Task: Create New Customer with Customer Name: Frosty's Trading Post, Billing Address Line1: 4287 Palmer Road, Billing Address Line2:  Westerville, Billing Address Line3:  Ohio 43081, Cell Number: 512-211-3583
Action: Mouse moved to (172, 37)
Screenshot: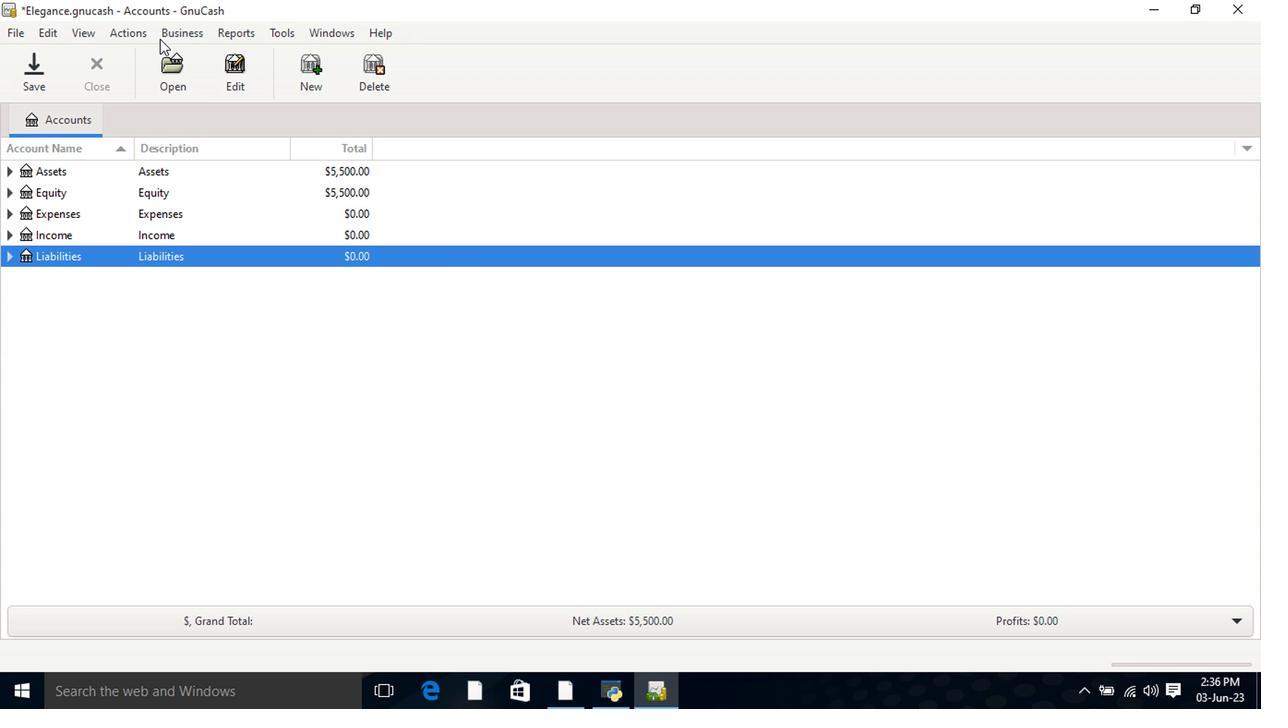 
Action: Mouse pressed left at (172, 37)
Screenshot: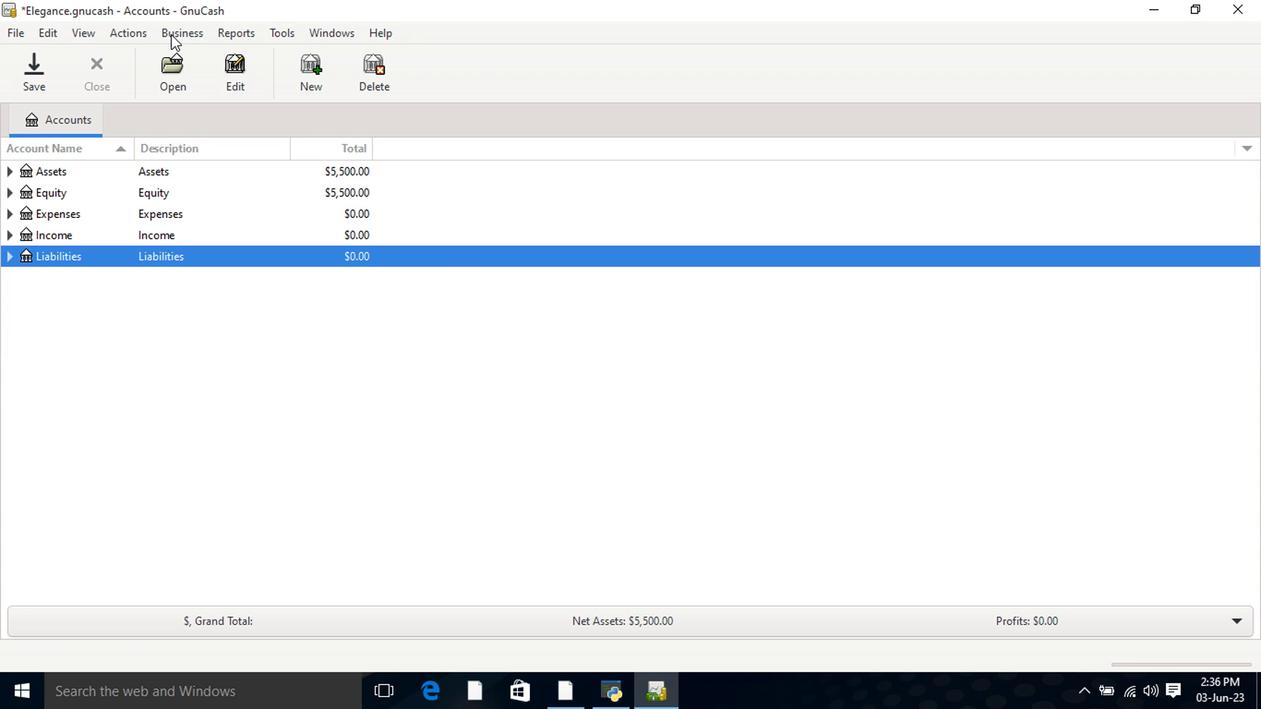 
Action: Mouse moved to (386, 78)
Screenshot: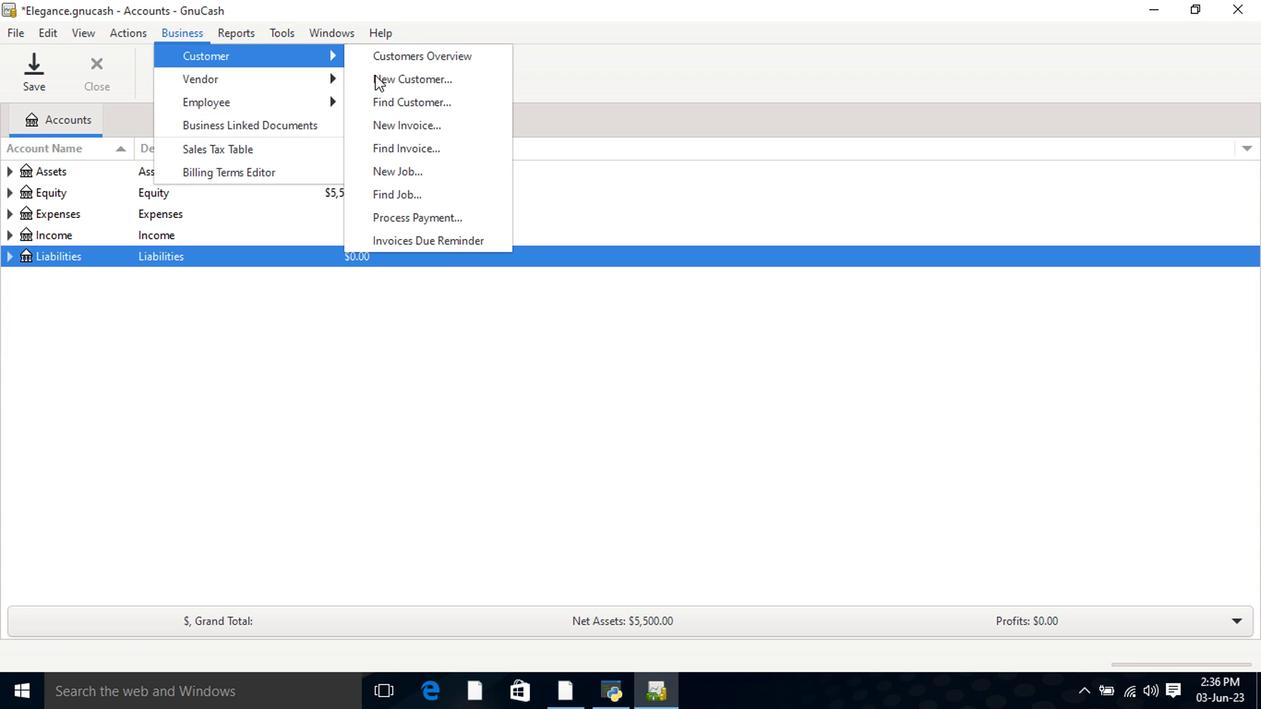 
Action: Mouse pressed left at (386, 78)
Screenshot: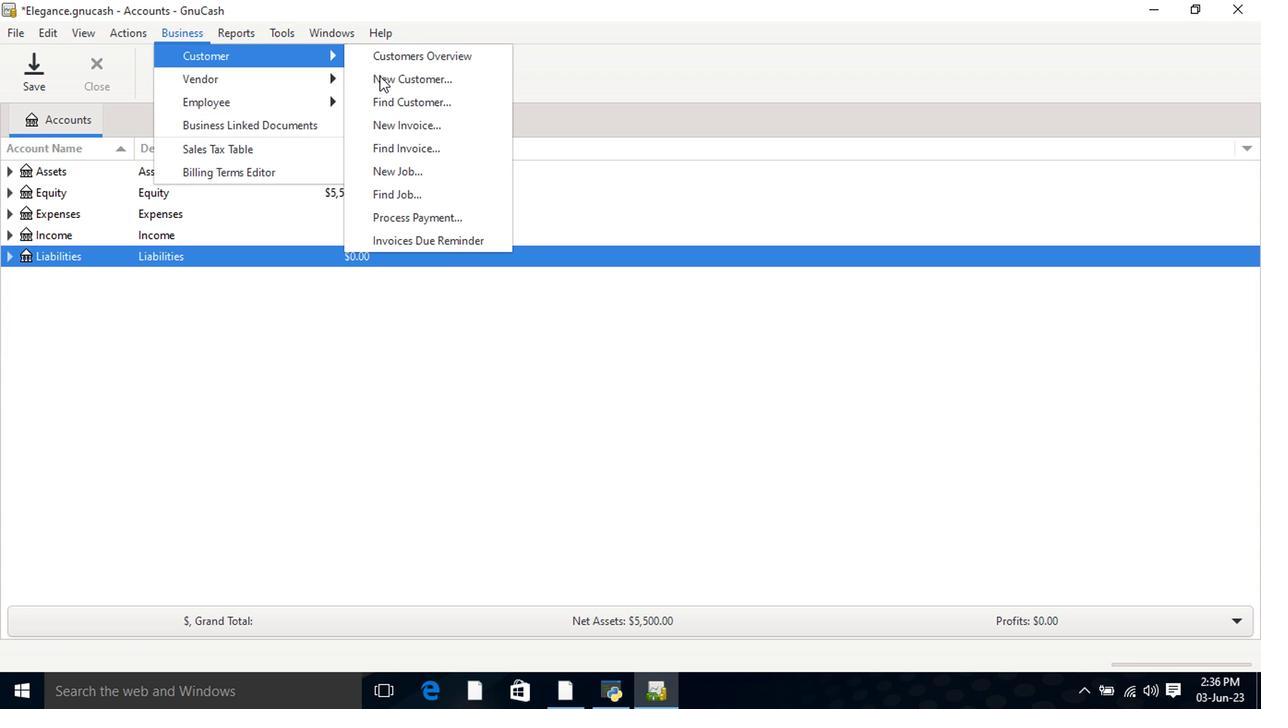
Action: Mouse moved to (754, 206)
Screenshot: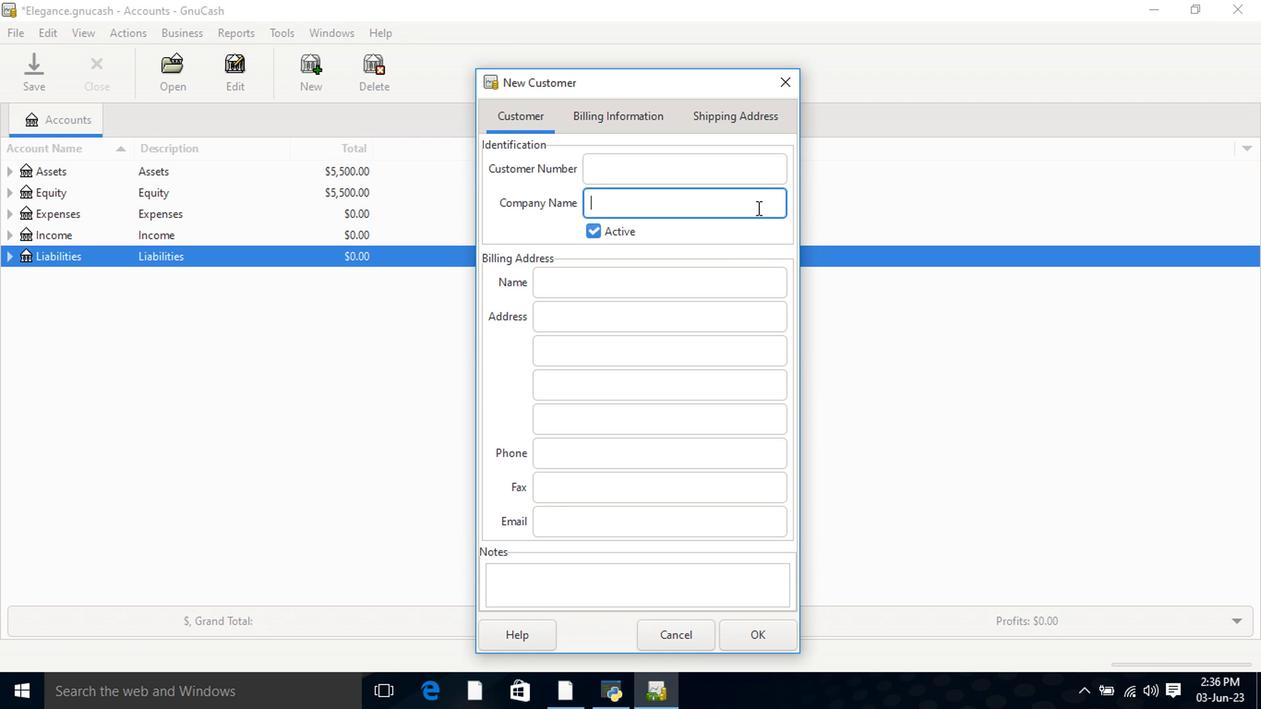 
Action: Key pressed <Key.shift>Frosty's<Key.space><Key.shift>Trading<Key.space><Key.shift><Key.shift>Post<Key.tab><Key.tab><Key.tab>4287<Key.space><Key.shift>Palmer<Key.space><Key.shift>Road<Key.tab><Key.shift>Westerville<Key.space><Key.backspace><Key.tab><Key.shift>Ohio<Key.space>43081<Key.tab><Key.tab>512-211-3583
Screenshot: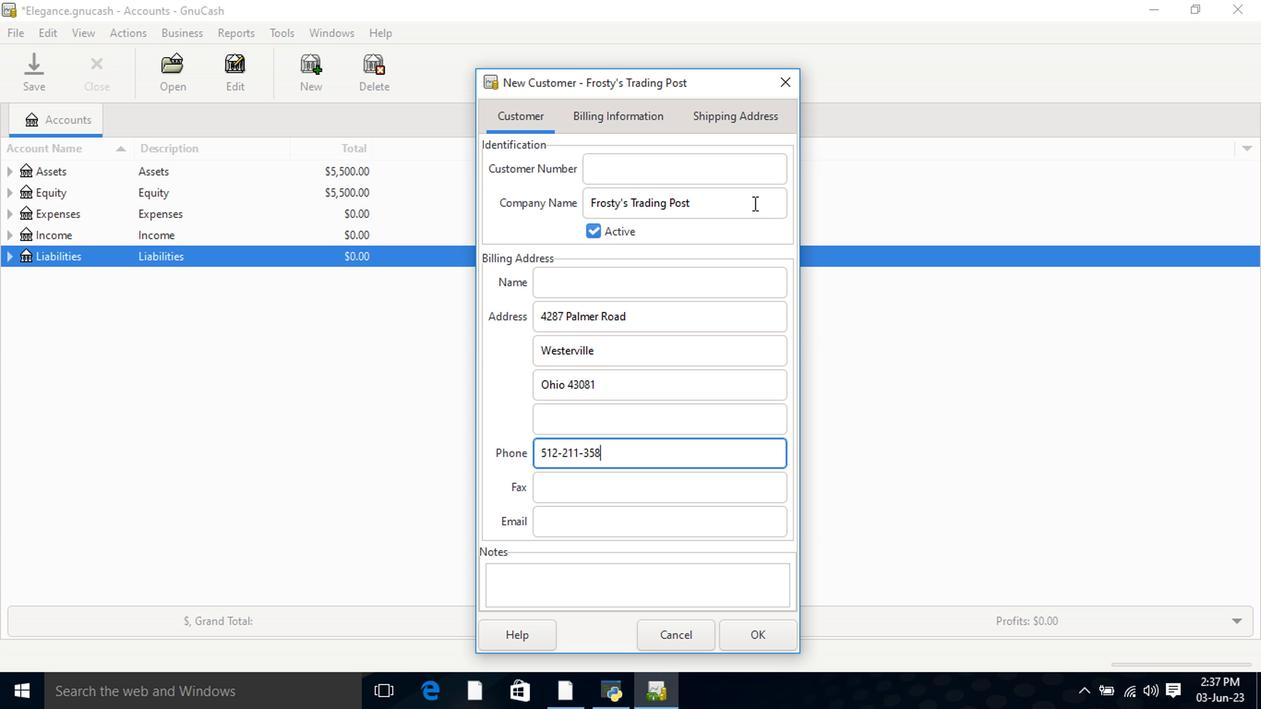 
Action: Mouse moved to (631, 122)
Screenshot: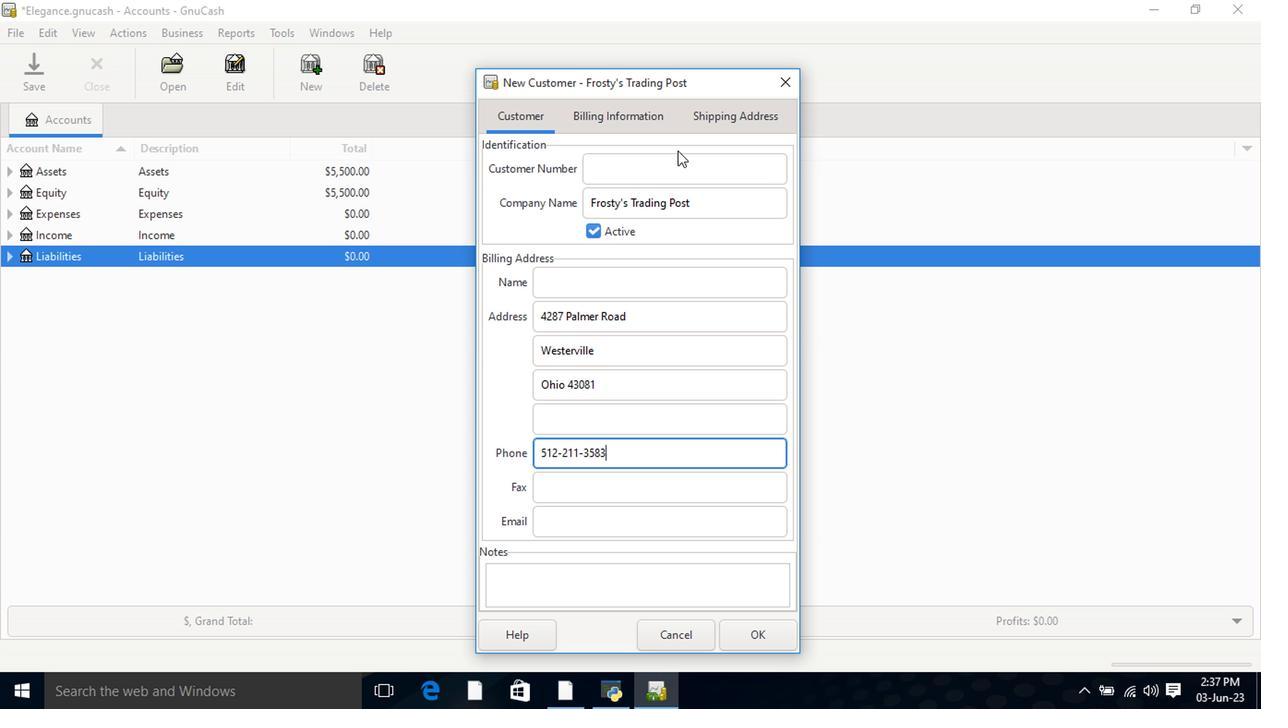 
Action: Mouse pressed left at (631, 122)
Screenshot: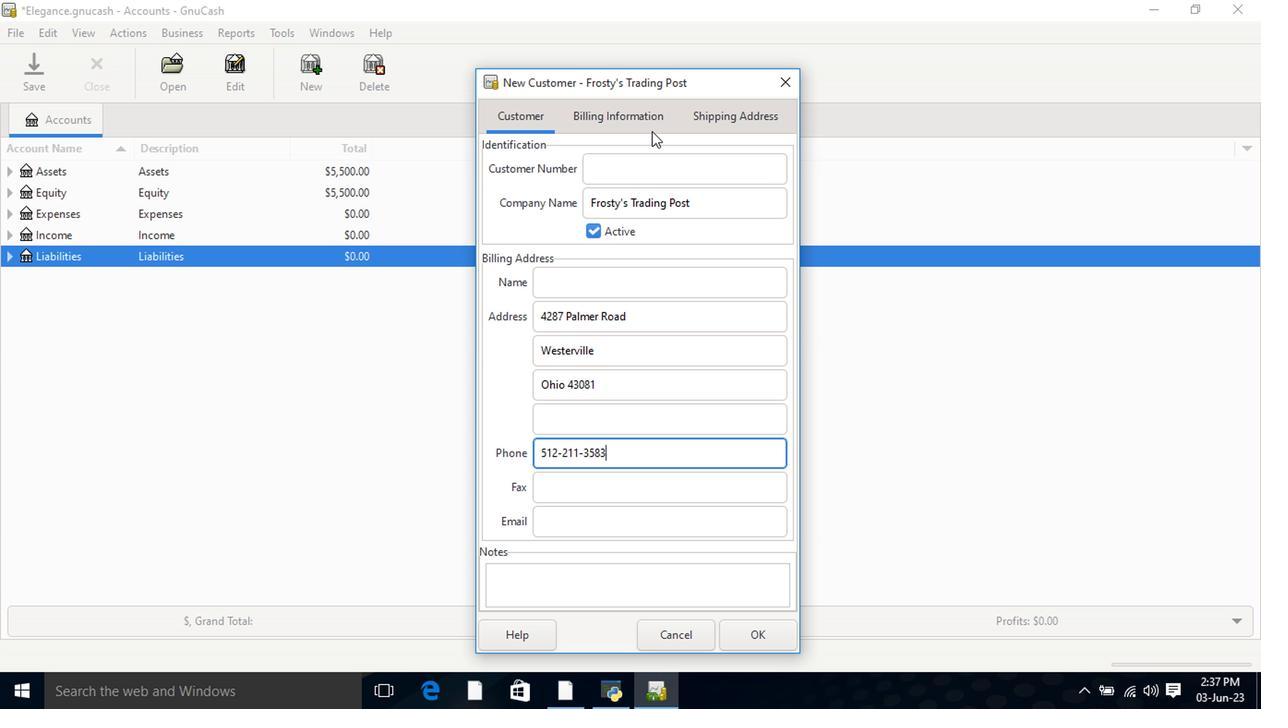 
Action: Mouse moved to (704, 122)
Screenshot: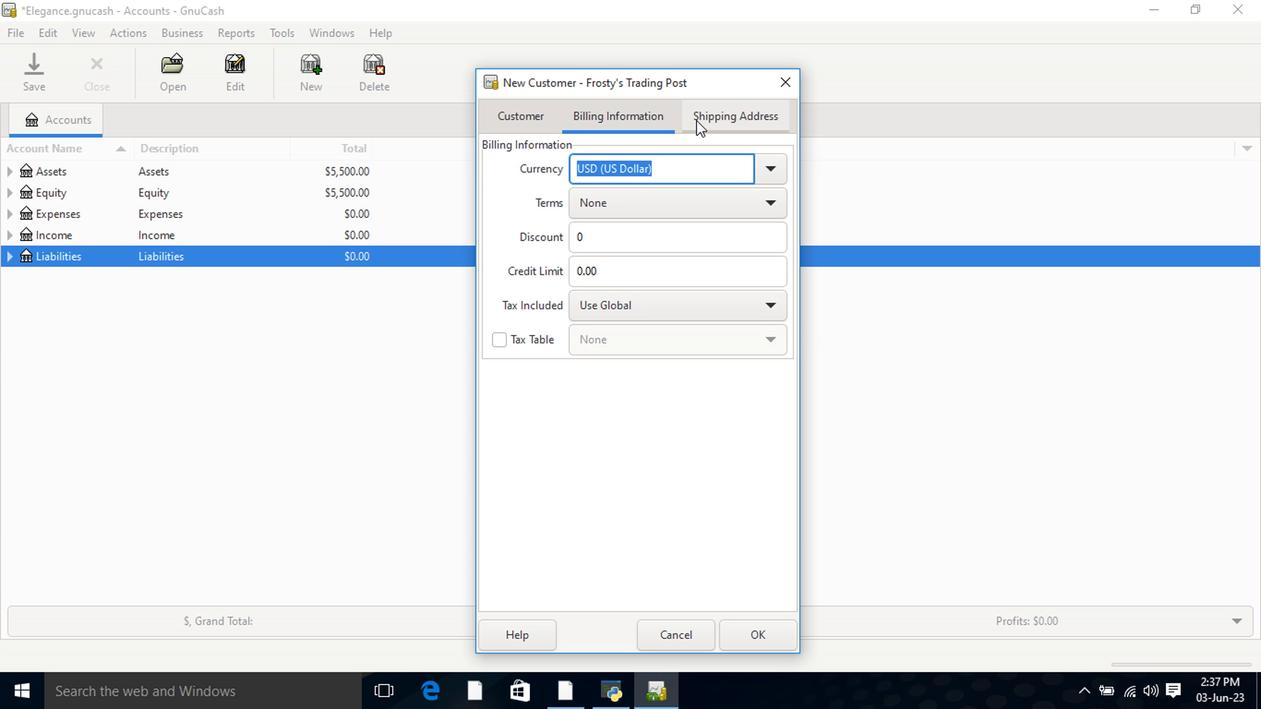 
Action: Mouse pressed left at (704, 122)
Screenshot: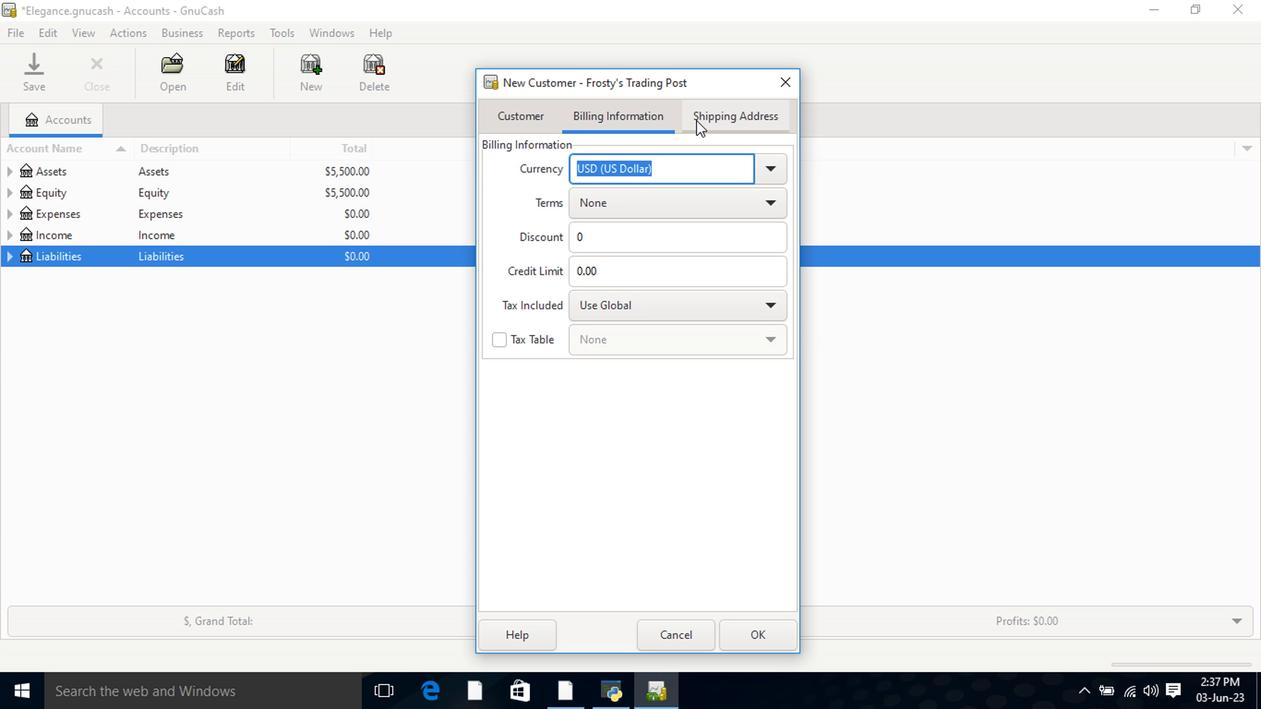 
Action: Mouse moved to (745, 633)
Screenshot: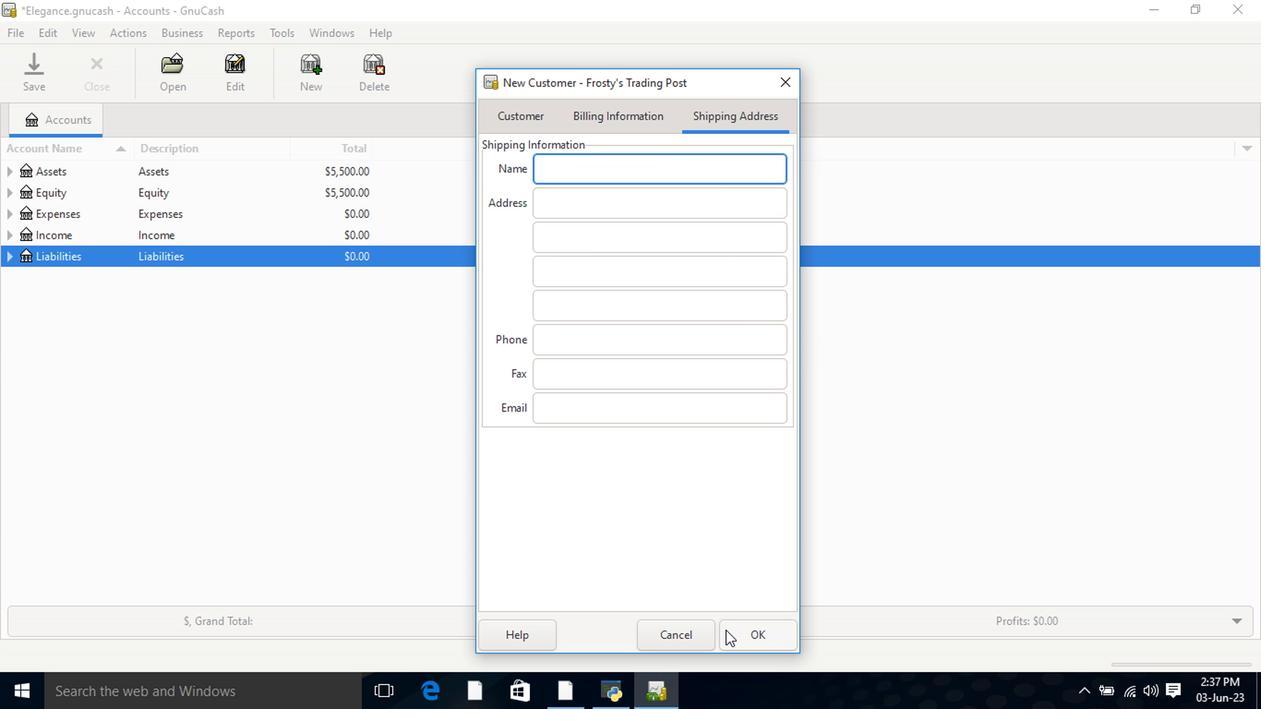 
Action: Mouse pressed left at (745, 633)
Screenshot: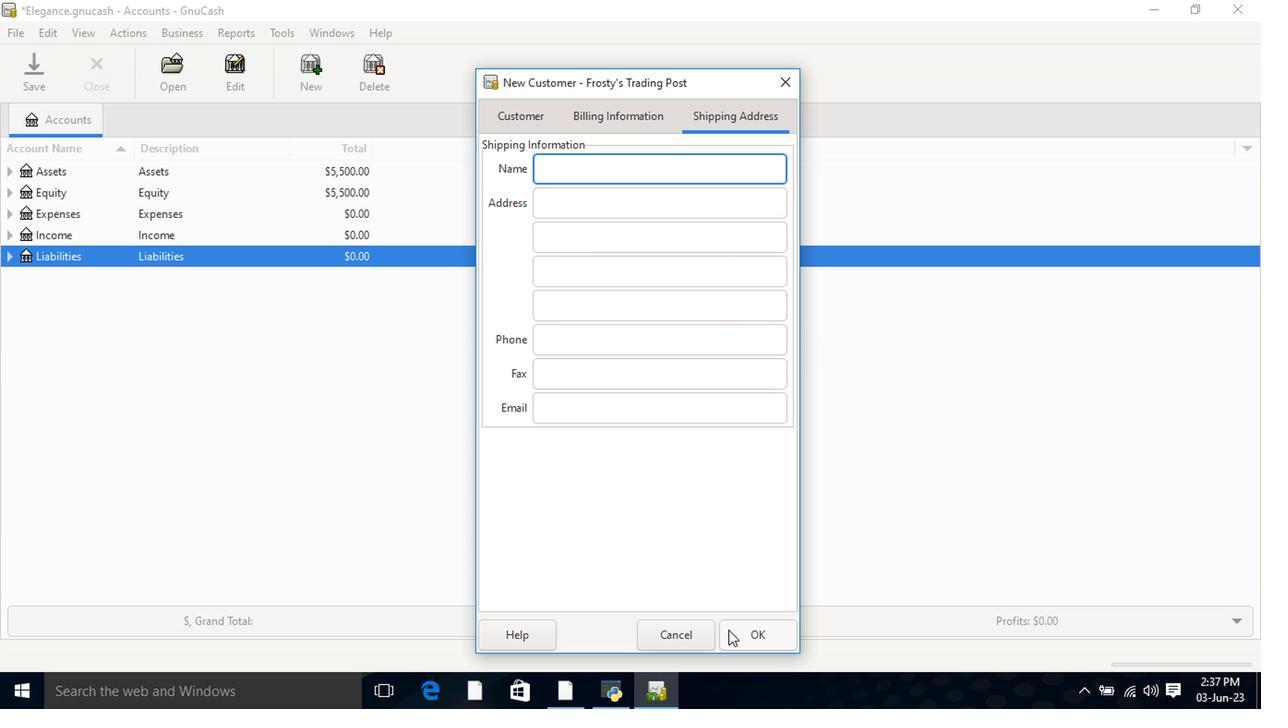 
Action: Mouse moved to (672, 613)
Screenshot: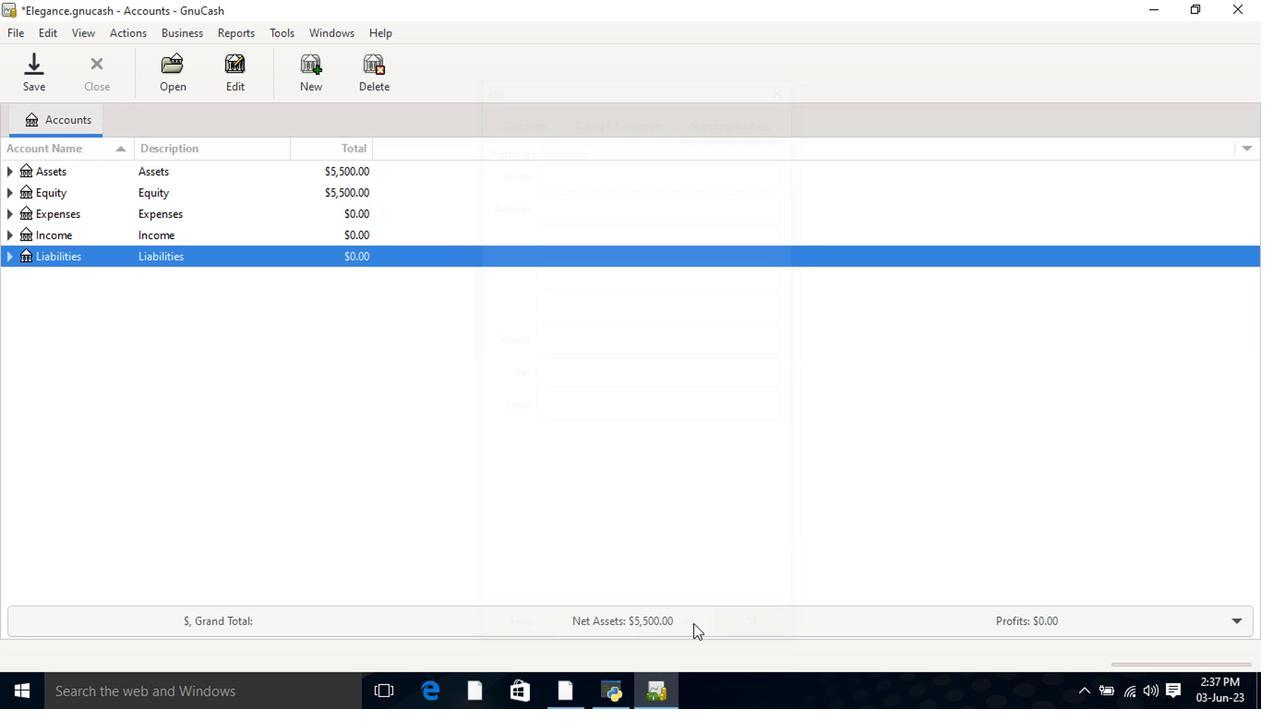 
